 Task: Send an email with the signature Edward Wright with the subject 'Request for a pay raise' and the message 'I appreciate your patience and understanding in this matter.' from softage.1@softage.net to softage.4@softage.net and softage.5@softage.net with CC to softage.6@softage.net
Action: Key pressed n
Screenshot: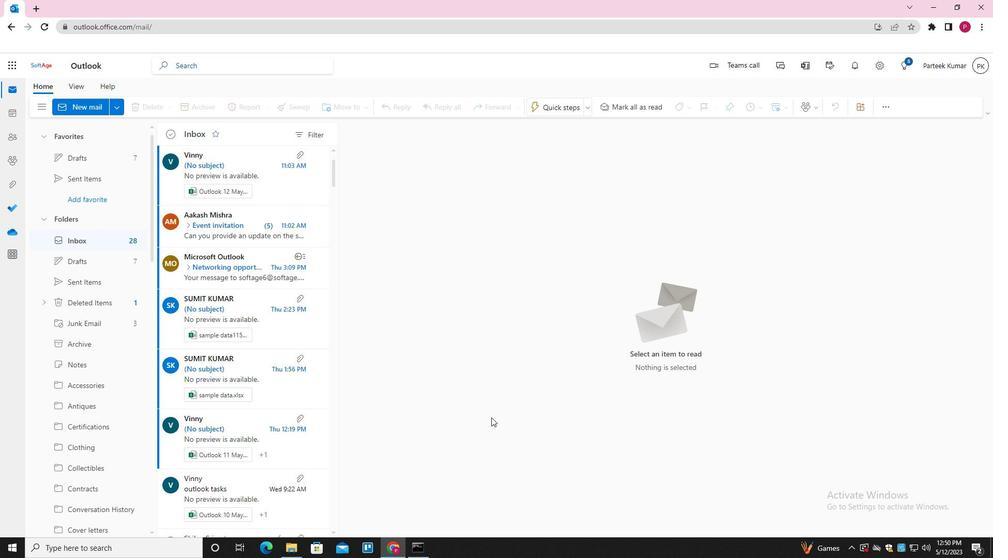 
Action: Mouse moved to (696, 108)
Screenshot: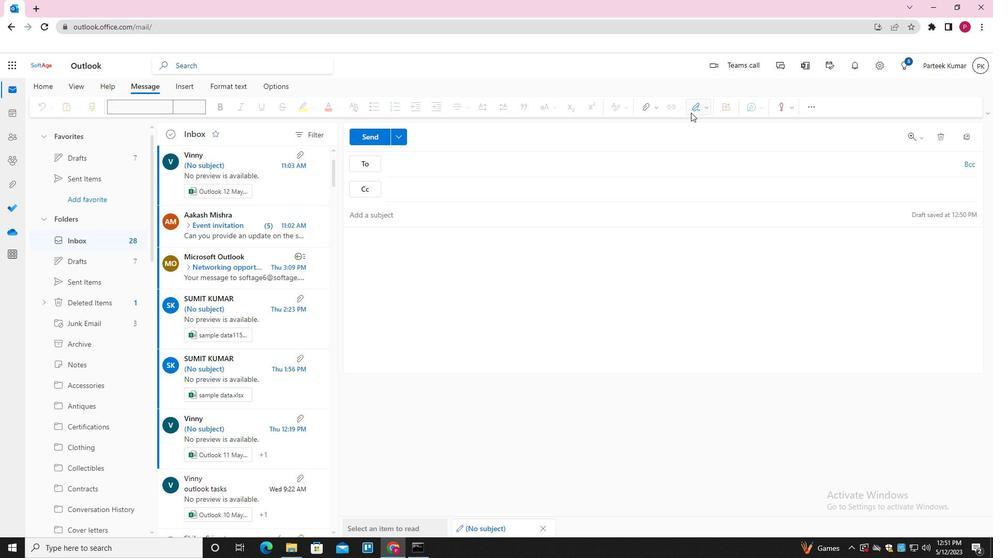 
Action: Mouse pressed left at (696, 108)
Screenshot: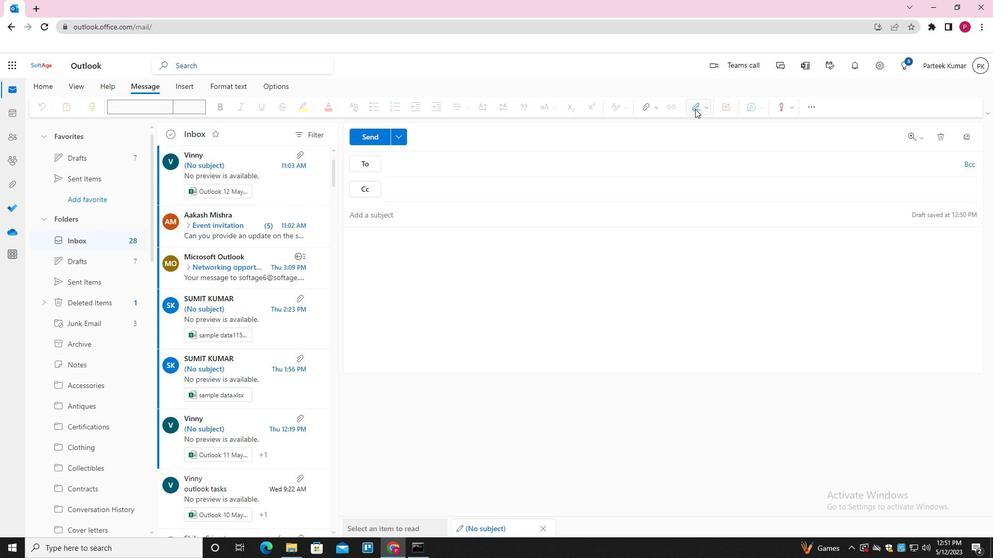 
Action: Mouse moved to (680, 148)
Screenshot: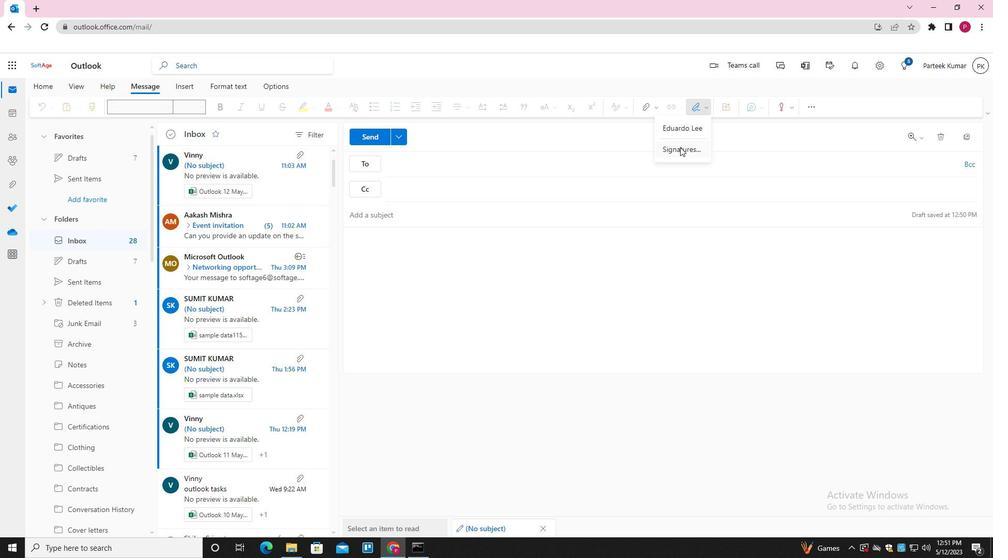
Action: Mouse pressed left at (680, 148)
Screenshot: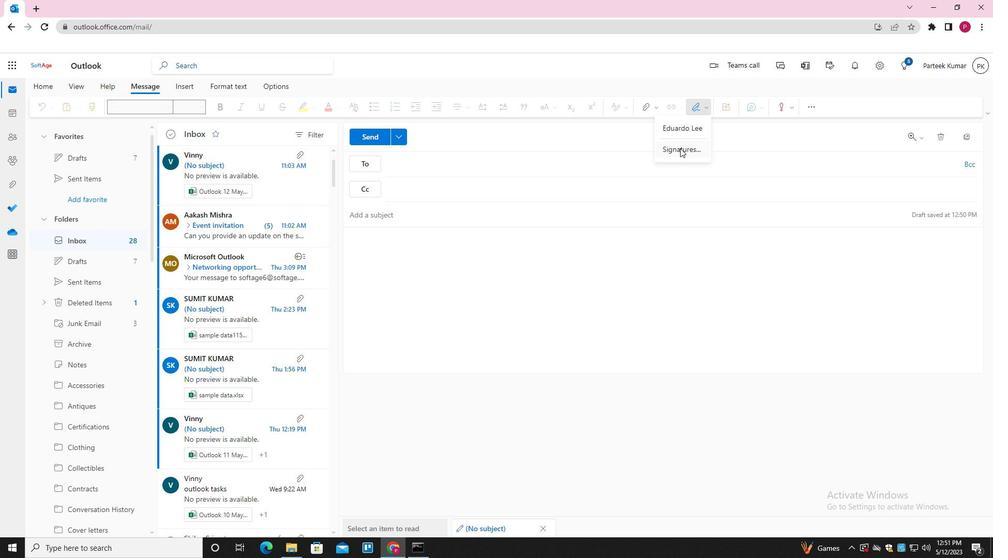 
Action: Mouse moved to (708, 193)
Screenshot: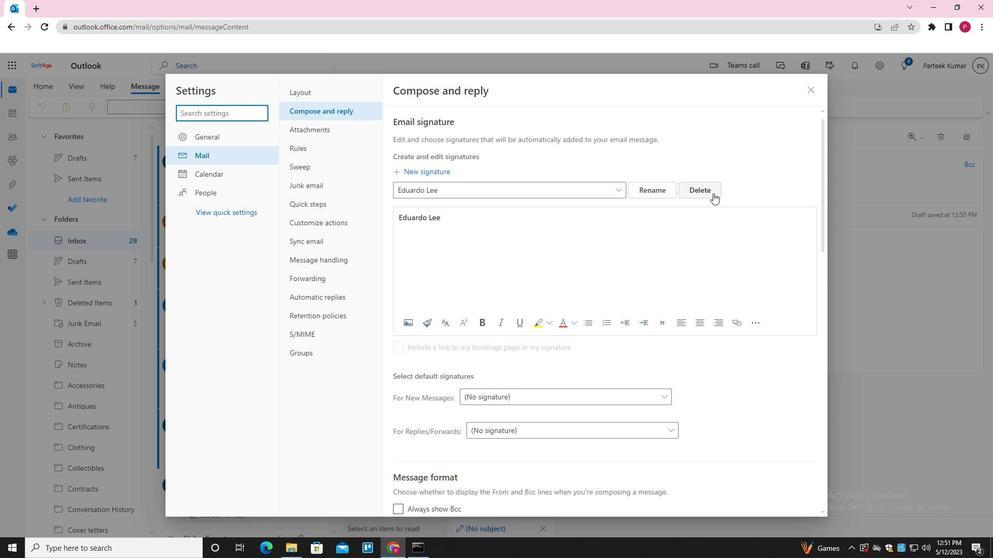 
Action: Mouse pressed left at (708, 193)
Screenshot: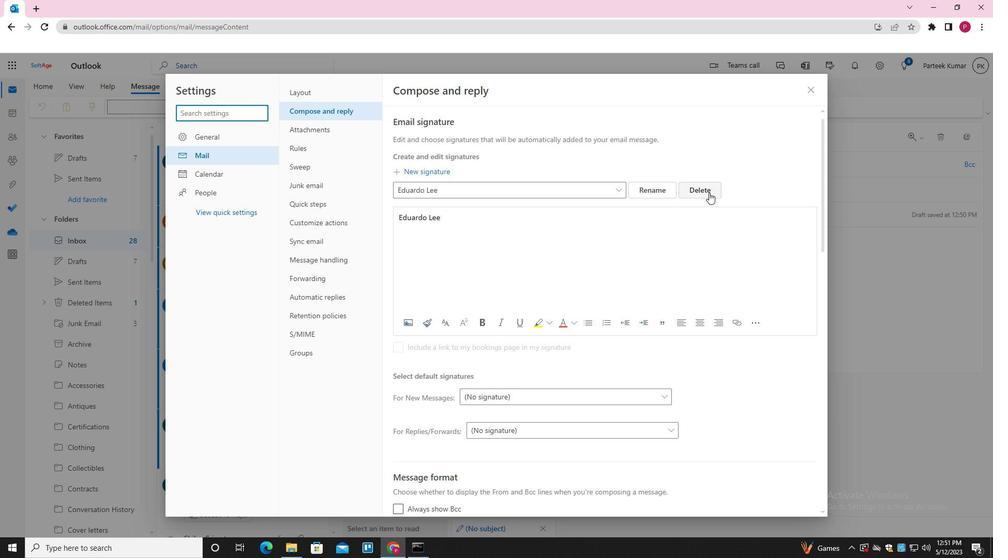
Action: Mouse moved to (567, 188)
Screenshot: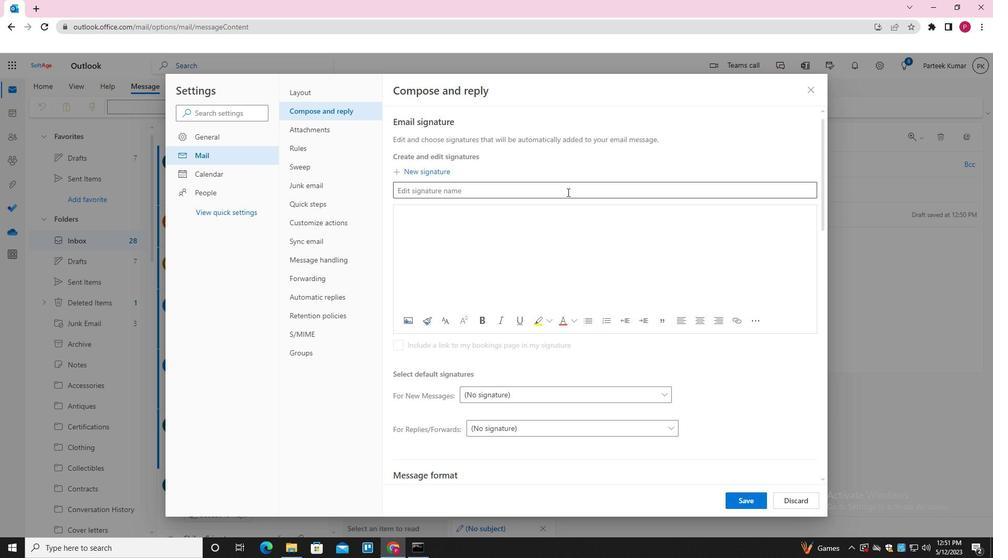 
Action: Mouse pressed left at (567, 188)
Screenshot: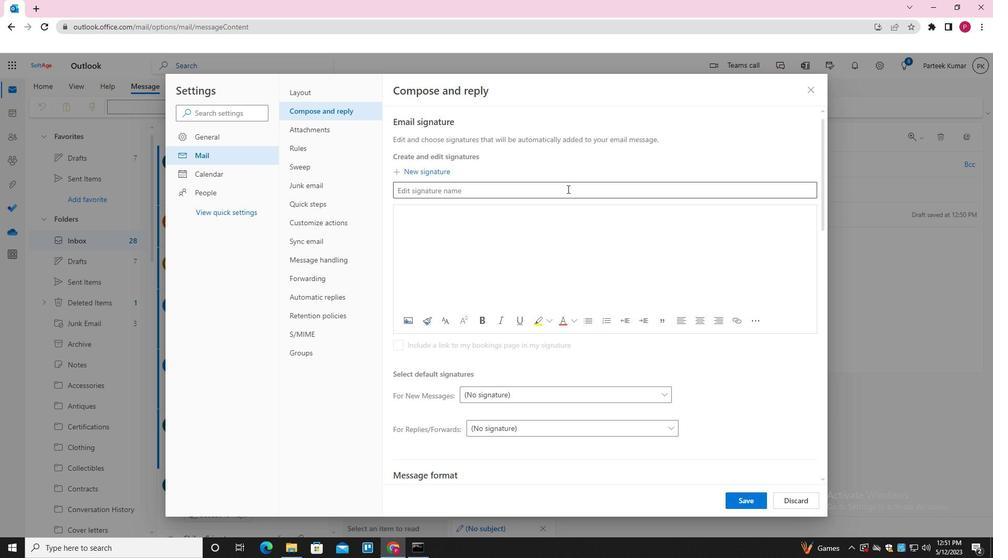
Action: Key pressed <Key.shift>EWARD<Key.backspace><Key.backspace><Key.backspace><Key.backspace>DWARD<Key.space><Key.shift>WRIGHT<Key.space><Key.tab><Key.shift>EDWARD<Key.space><Key.shift>WRIGHT<Key.space>
Screenshot: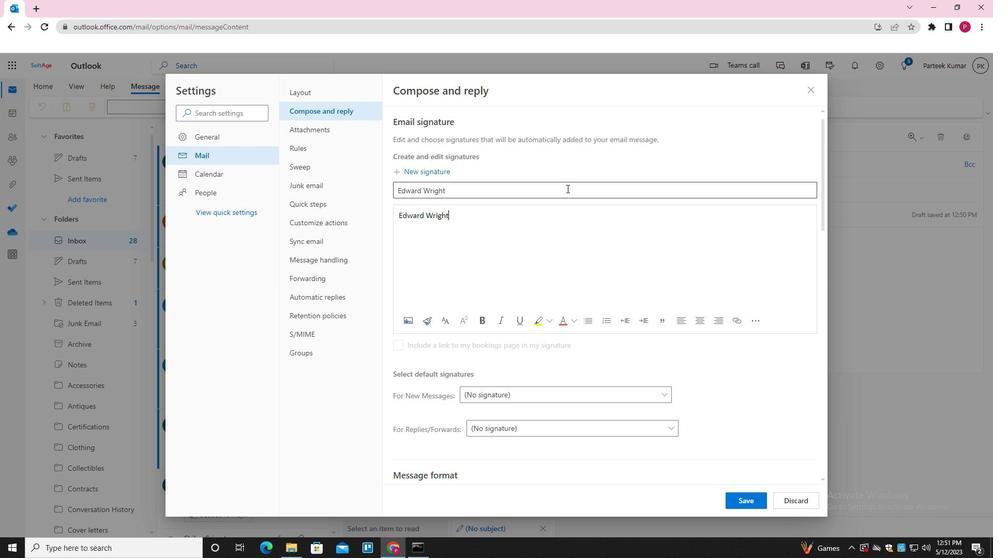 
Action: Mouse moved to (739, 501)
Screenshot: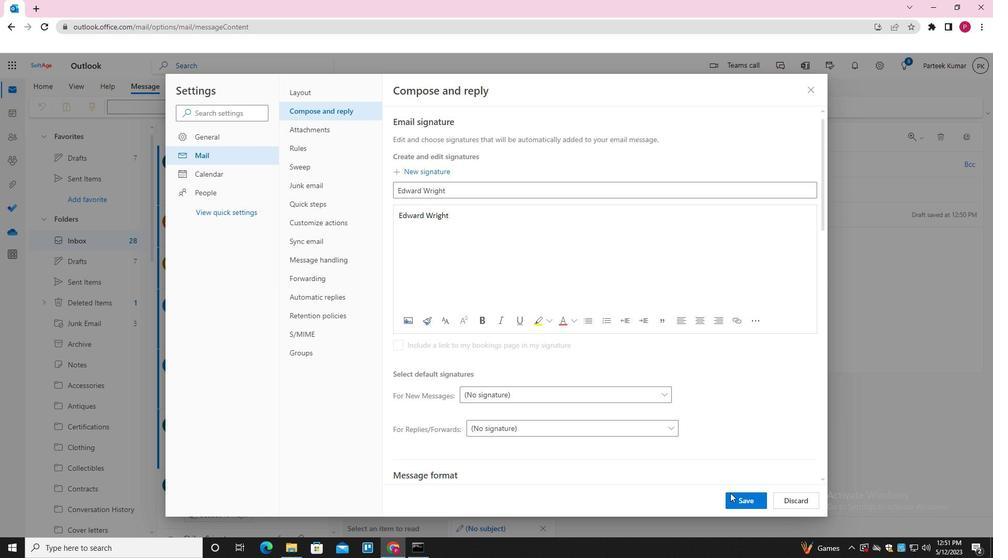 
Action: Mouse pressed left at (739, 501)
Screenshot: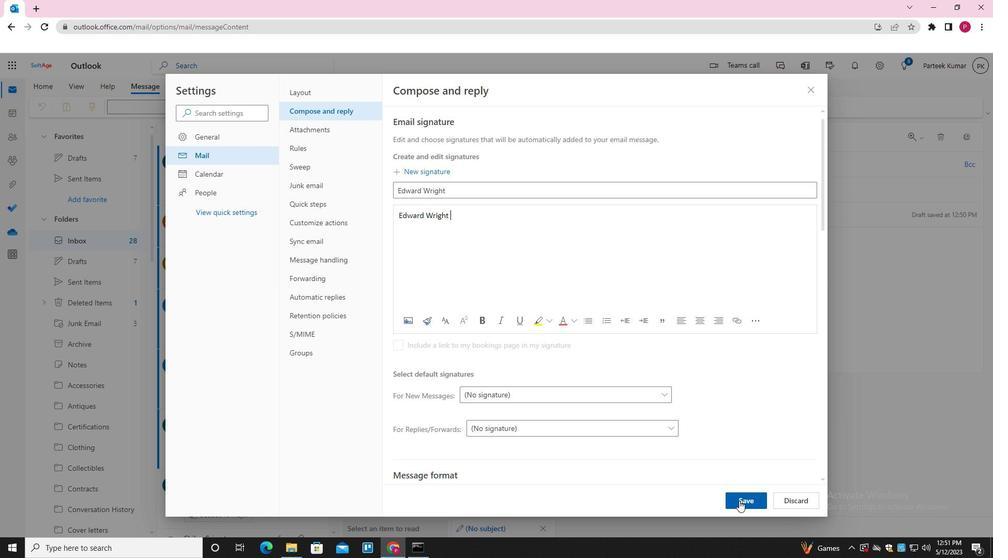 
Action: Mouse moved to (815, 94)
Screenshot: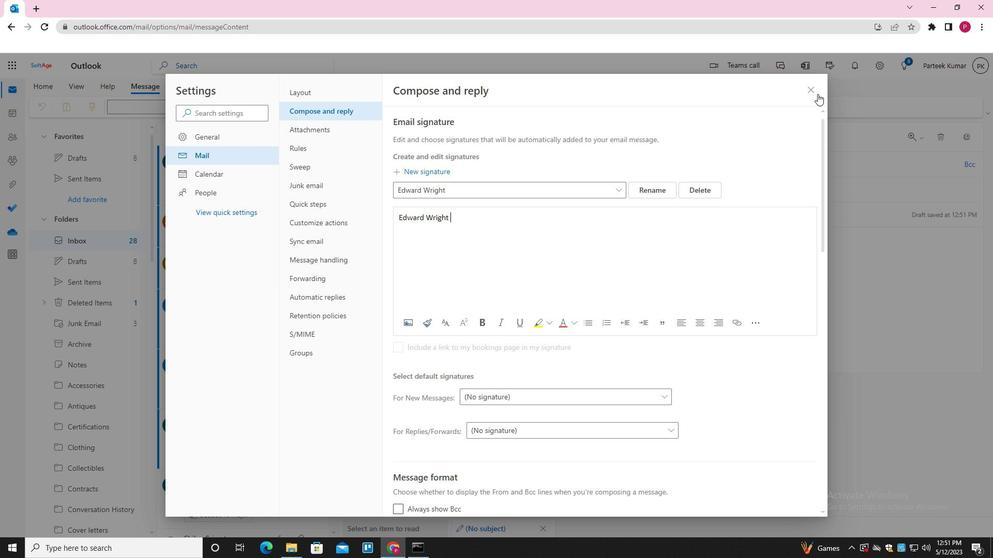 
Action: Mouse pressed left at (815, 94)
Screenshot: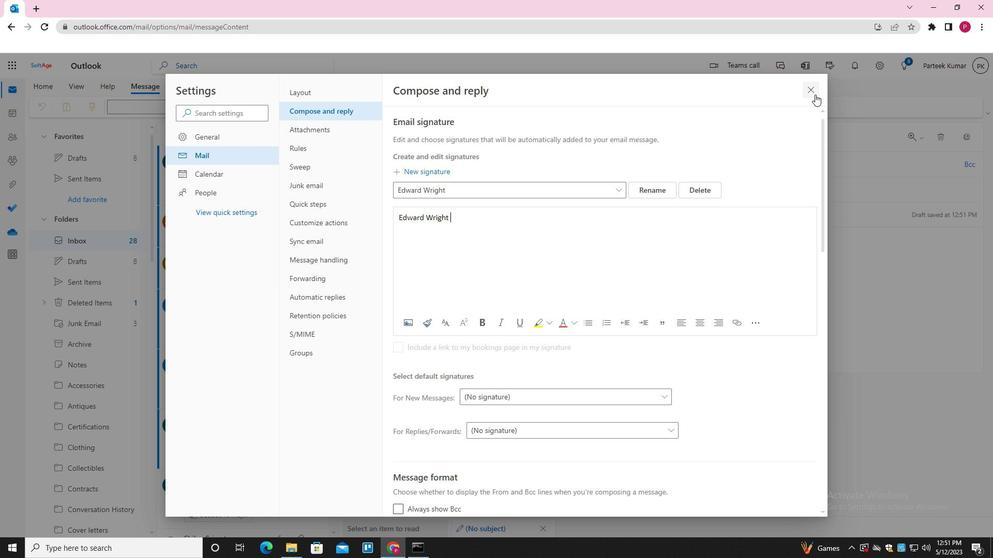 
Action: Mouse moved to (698, 104)
Screenshot: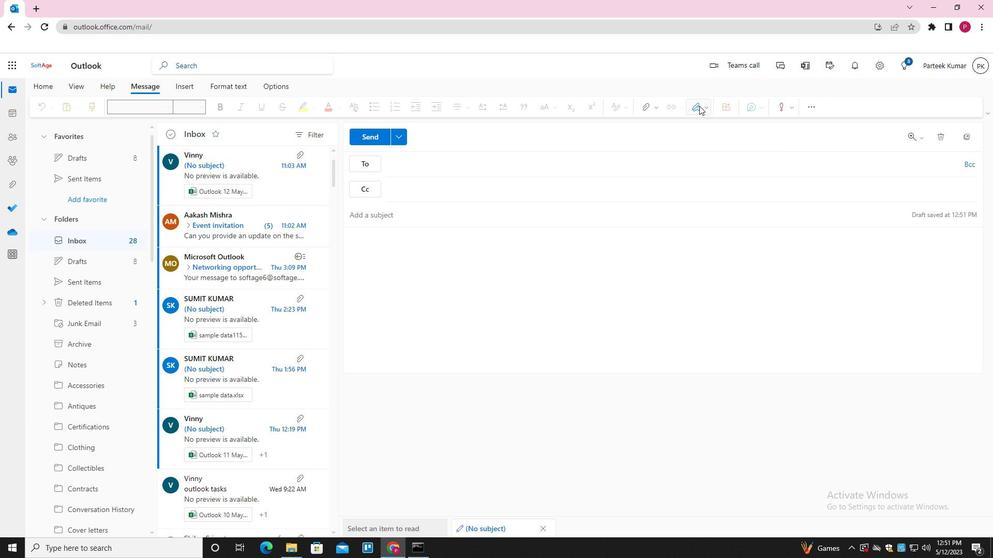 
Action: Mouse pressed left at (698, 104)
Screenshot: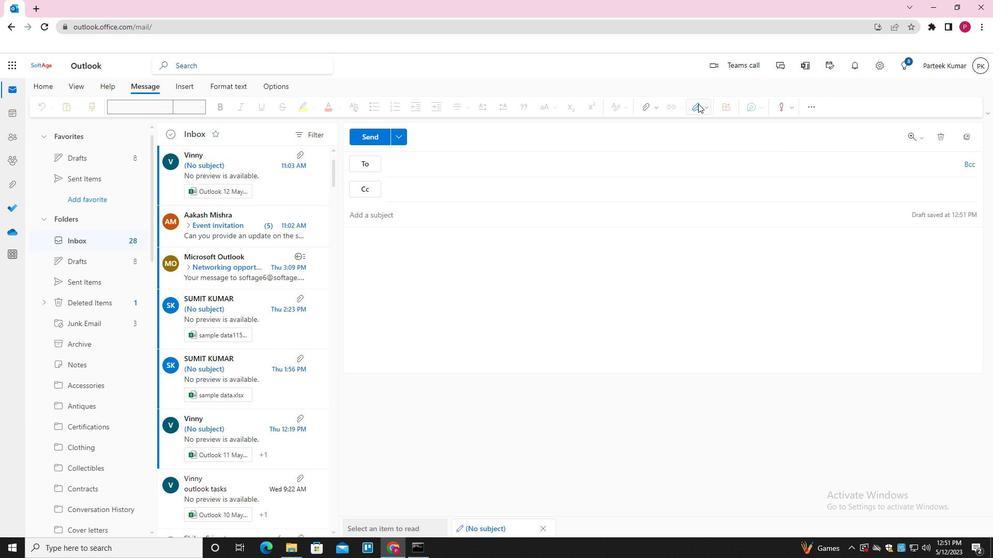 
Action: Mouse moved to (678, 128)
Screenshot: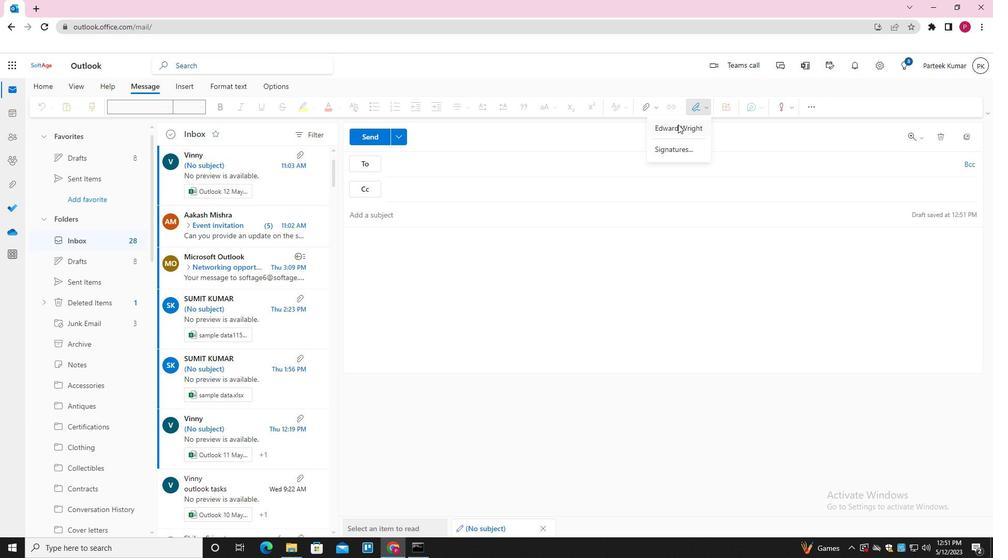 
Action: Mouse pressed left at (678, 128)
Screenshot: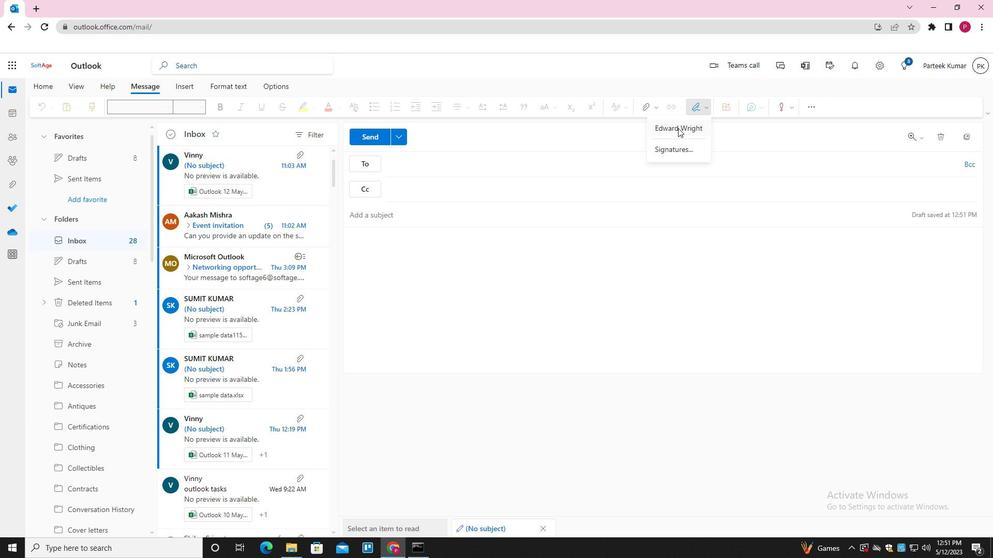
Action: Mouse moved to (508, 213)
Screenshot: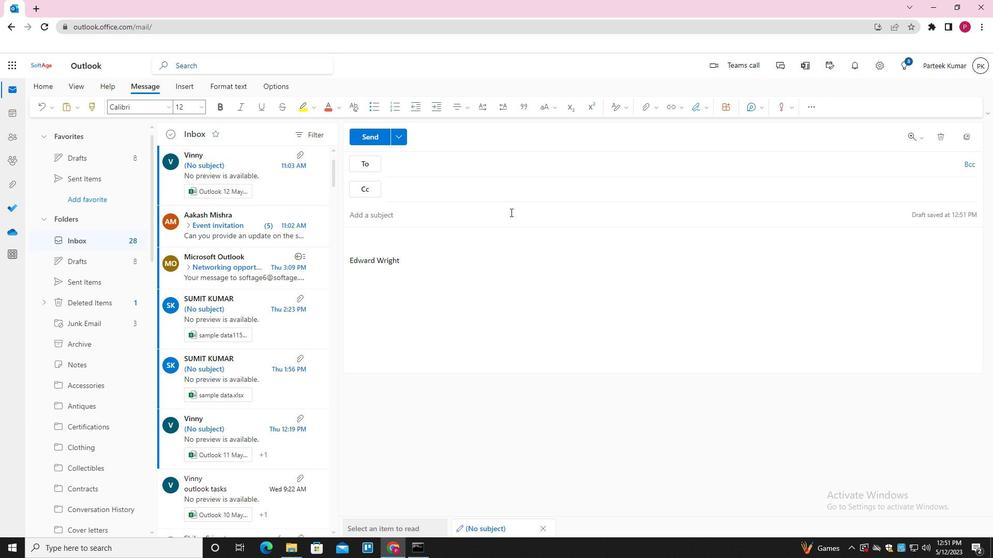 
Action: Mouse pressed left at (508, 213)
Screenshot: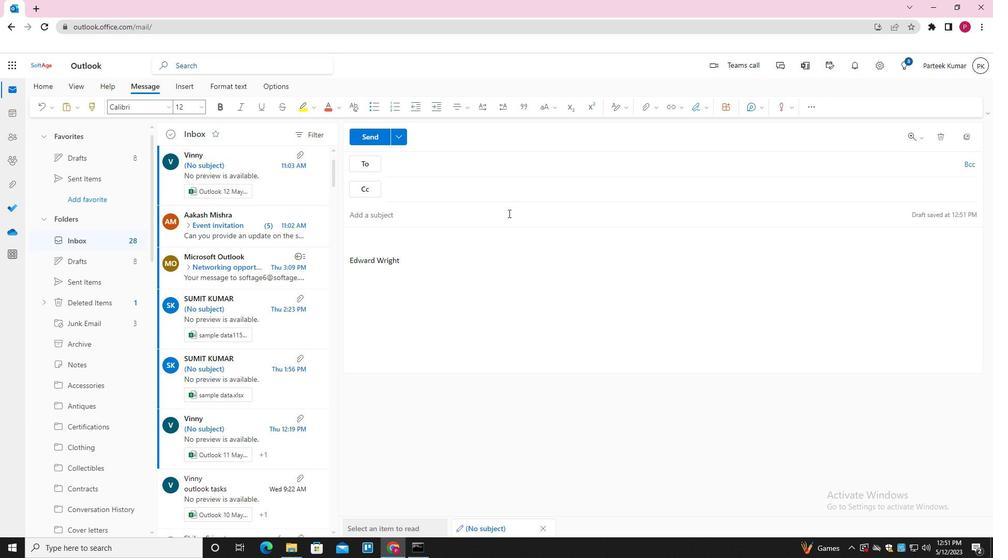 
Action: Key pressed <Key.shift><Key.shift><Key.shift><Key.shift>REQUEST<Key.space>FOR<Key.space>A<Key.space>PAY<Key.space>RAISE
Screenshot: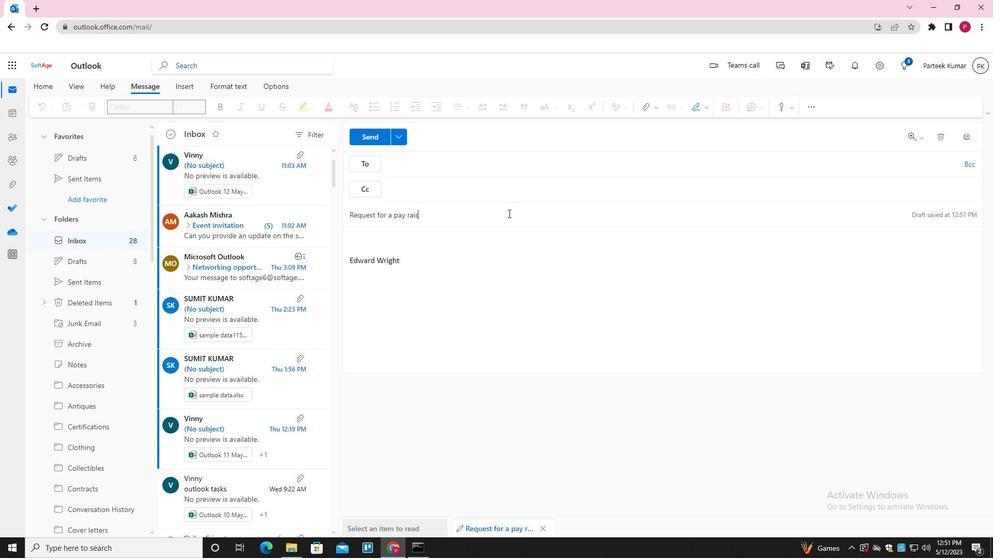 
Action: Mouse moved to (475, 241)
Screenshot: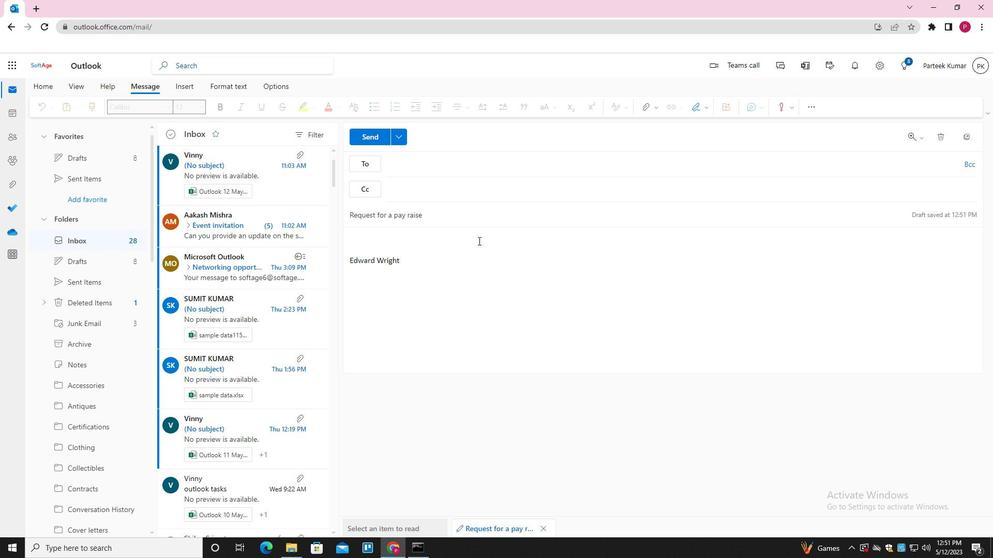
Action: Key pressed <Key.tab><Key.shift_r>I<Key.space>APPRECIATE<Key.space>YOUR<Key.space>PAITENV<Key.backspace>CE<Key.space><Key.backspace><Key.backspace><Key.backspace><Key.backspace><Key.backspace><Key.backspace><Key.backspace>TICENCE<Key.space><Key.backspace><Key.backspace><Key.backspace><Key.backspace><Key.backspace><Key.backspace>ENCE<Key.space>AND<Key.space>UNDERSTANDING<Key.space>IN<Key.space>THIS<Key.space>MATTER<Key.space>
Screenshot: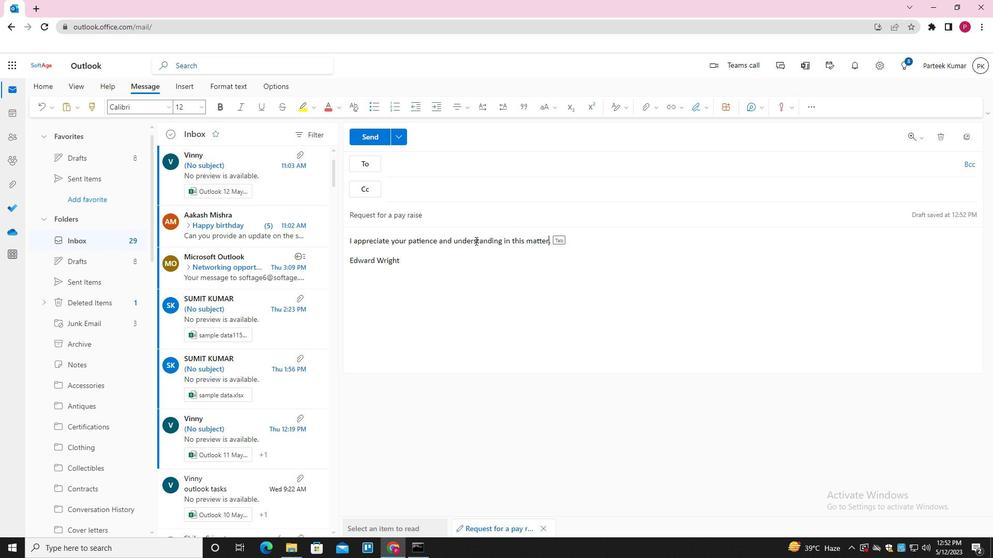 
Action: Mouse moved to (436, 162)
Screenshot: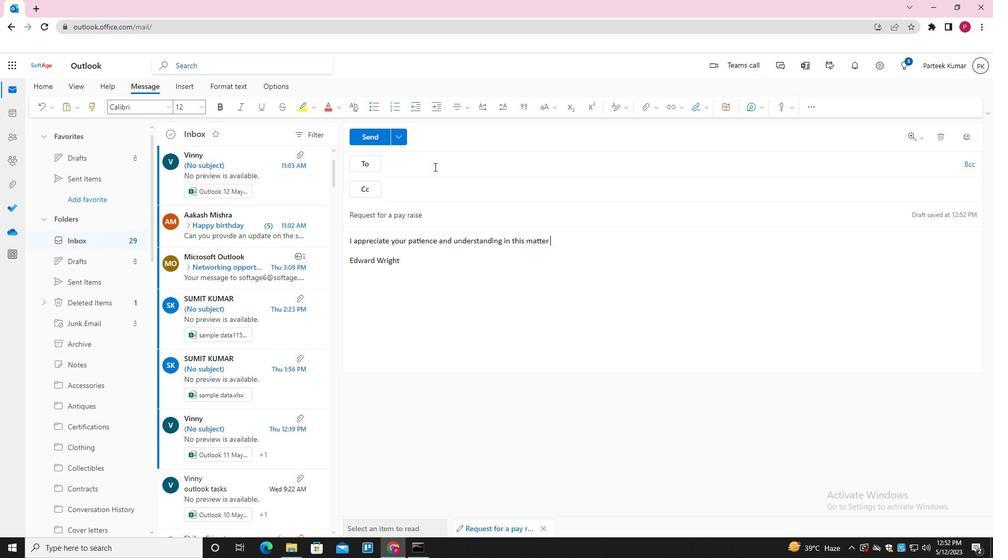 
Action: Mouse pressed left at (436, 162)
Screenshot: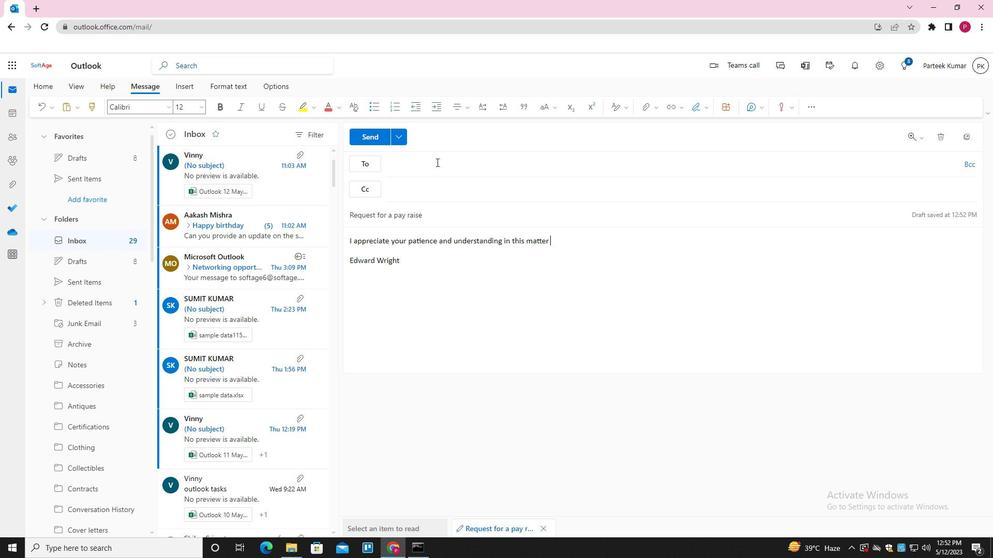 
Action: Key pressed SOFTAGE.4<Key.shift>@SOFTAGE.NET<Key.enter>SOFTAGE.5<Key.shift>@SOFTAGE.NET<Key.enter><Key.tab>SOFTAGE.6<Key.shift>@SOFTAGE.NET<Key.enter>
Screenshot: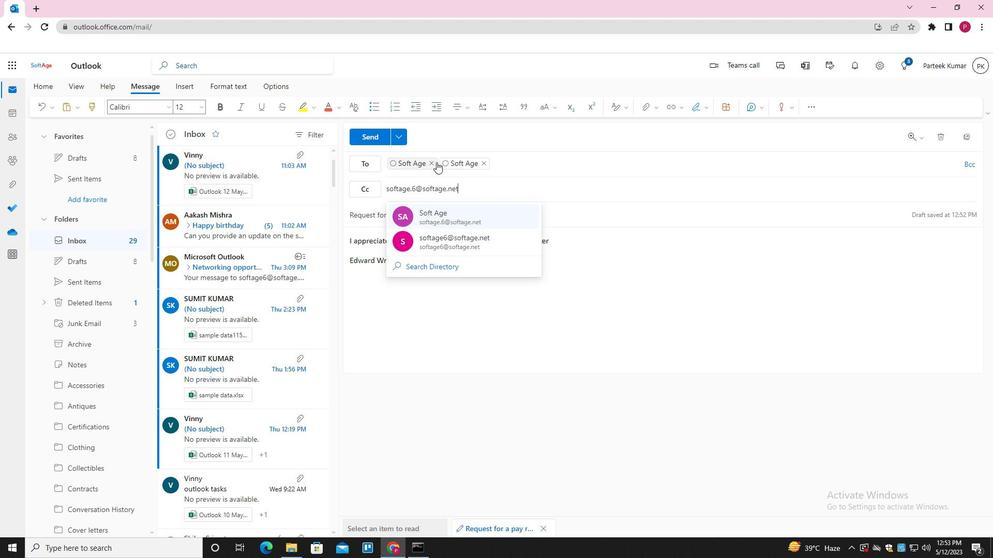 
Action: Mouse moved to (379, 140)
Screenshot: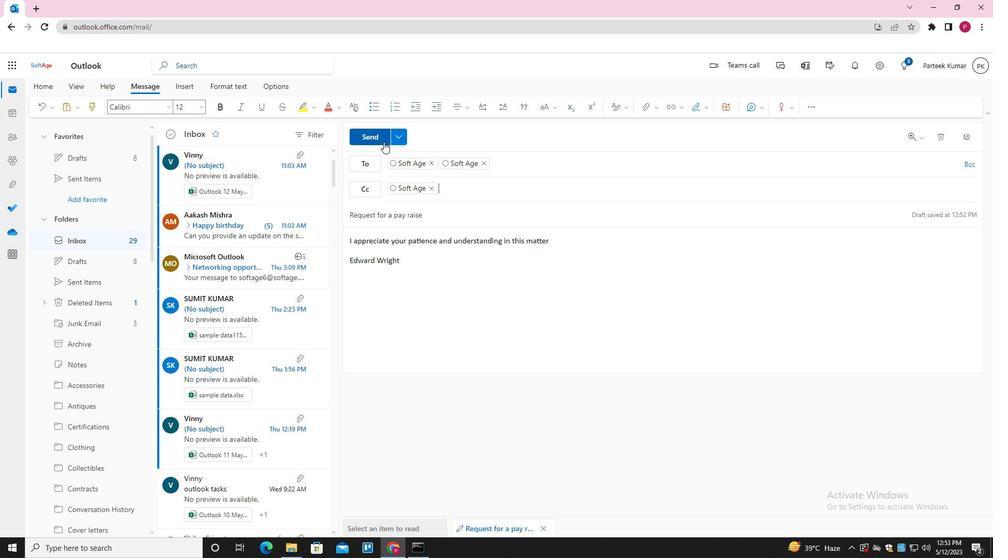 
Action: Mouse pressed left at (379, 140)
Screenshot: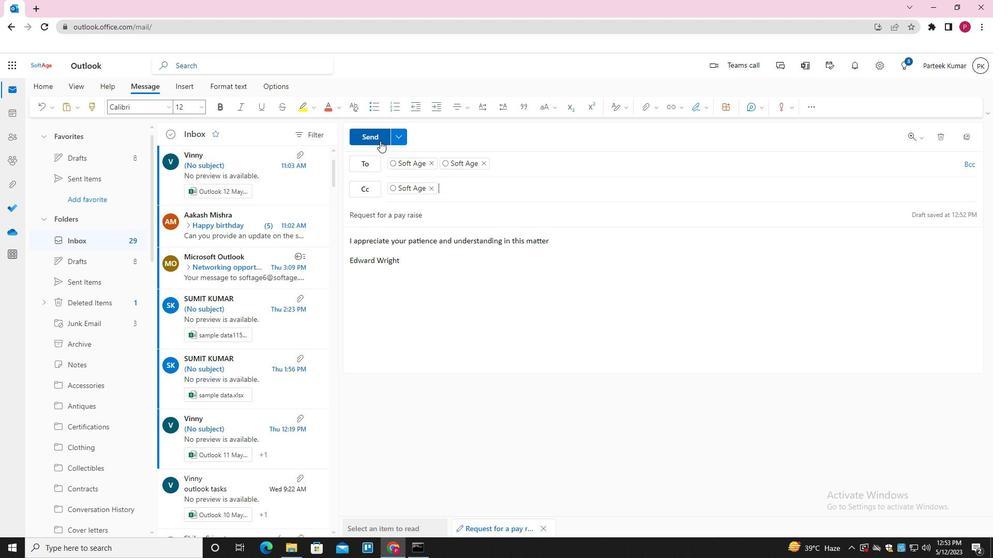 
Action: Mouse moved to (533, 321)
Screenshot: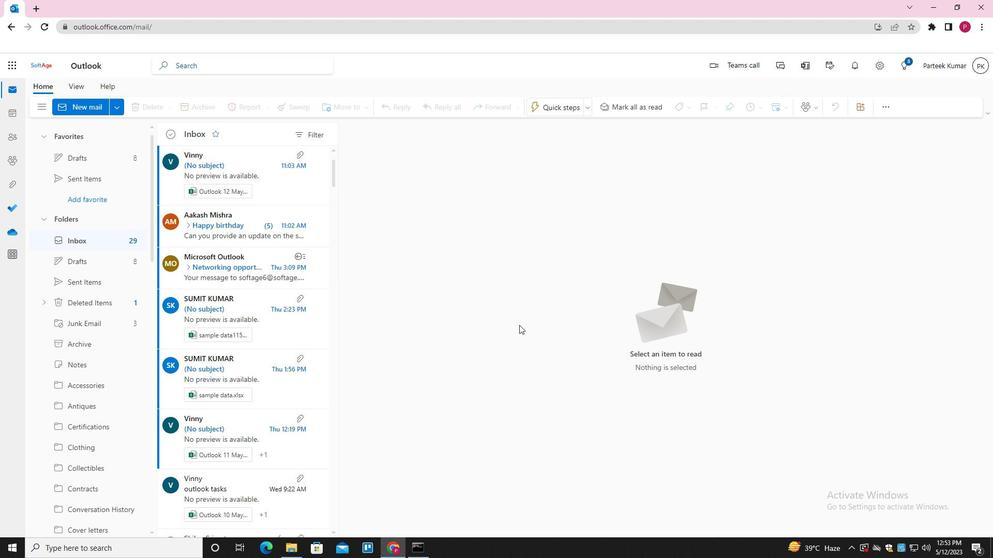 
